 Task: Create List Links in Board Market Share Growth Strategy to Workspace Brand Management
Action: Mouse moved to (726, 377)
Screenshot: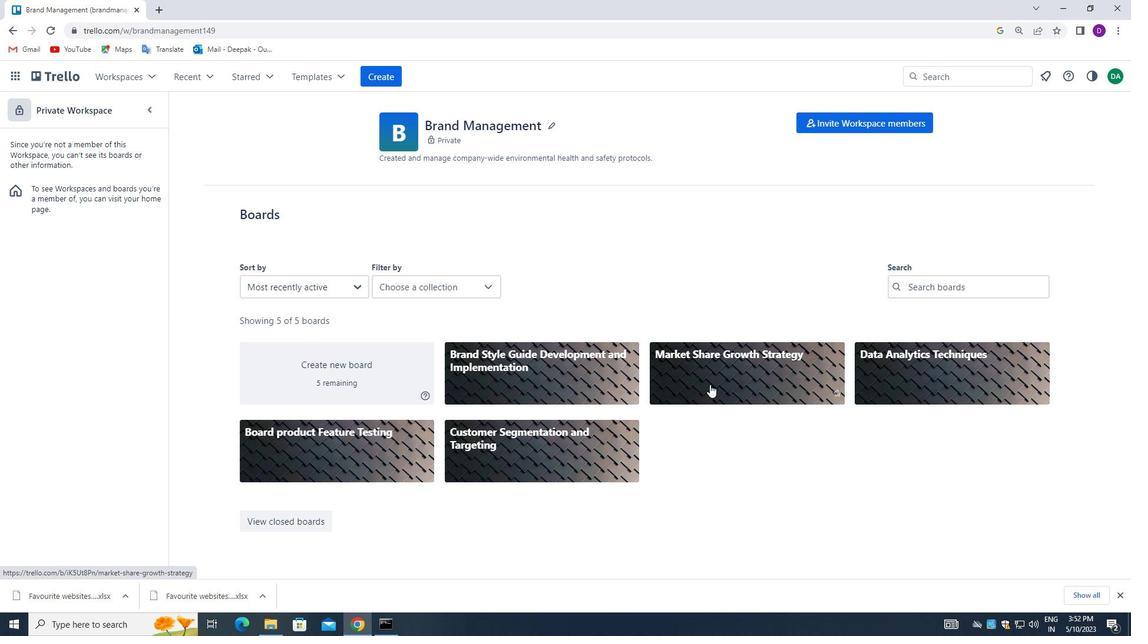 
Action: Mouse pressed left at (726, 377)
Screenshot: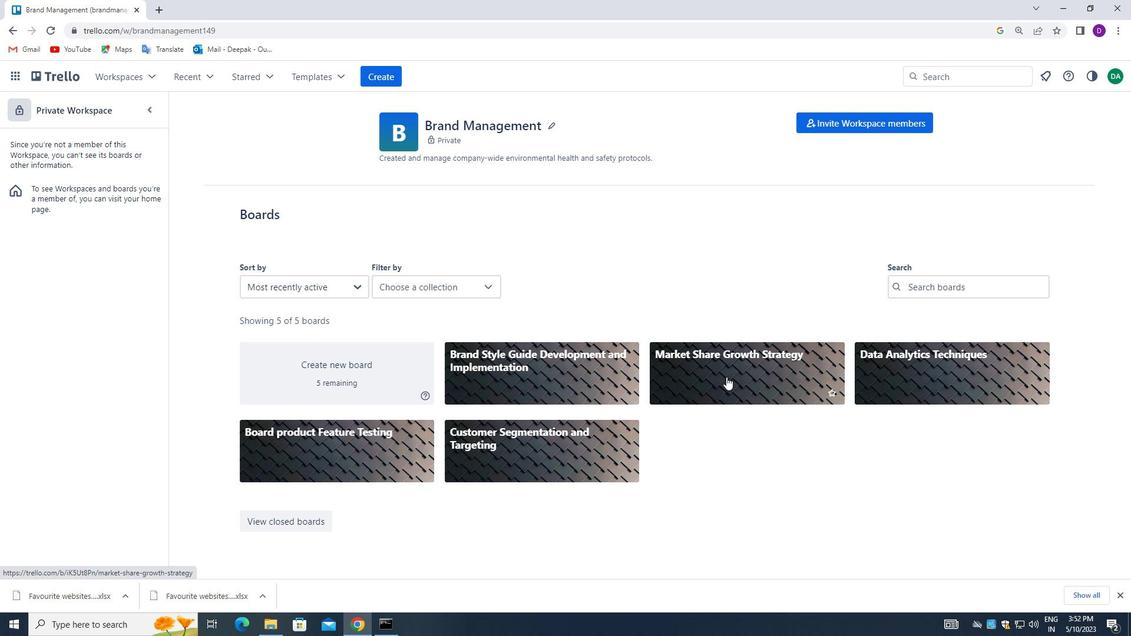 
Action: Mouse moved to (603, 152)
Screenshot: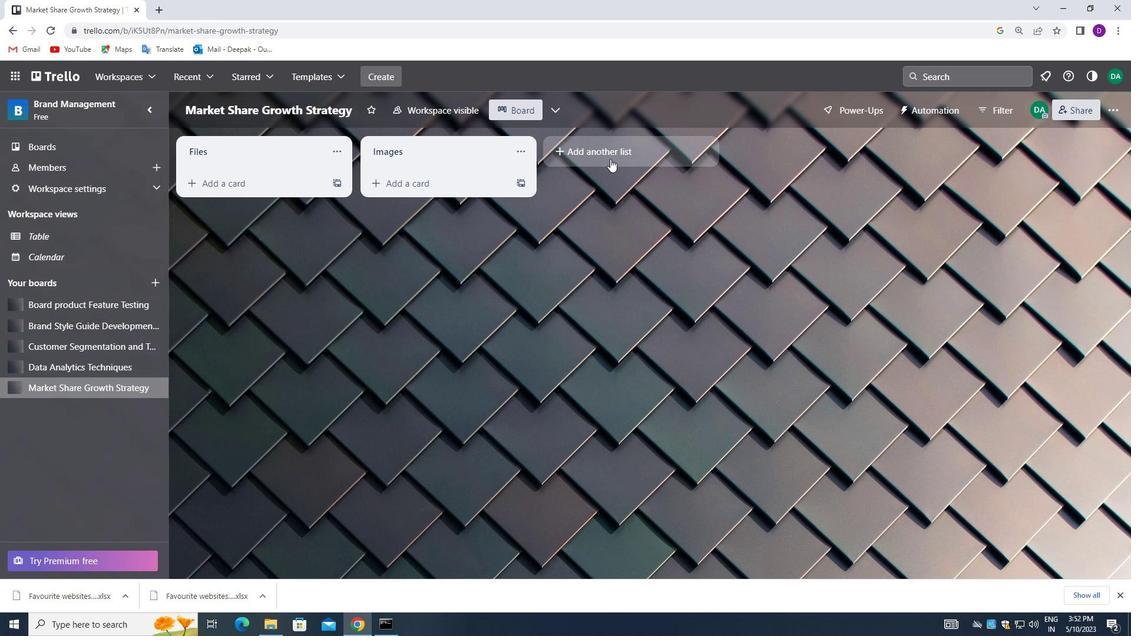 
Action: Mouse pressed left at (603, 152)
Screenshot: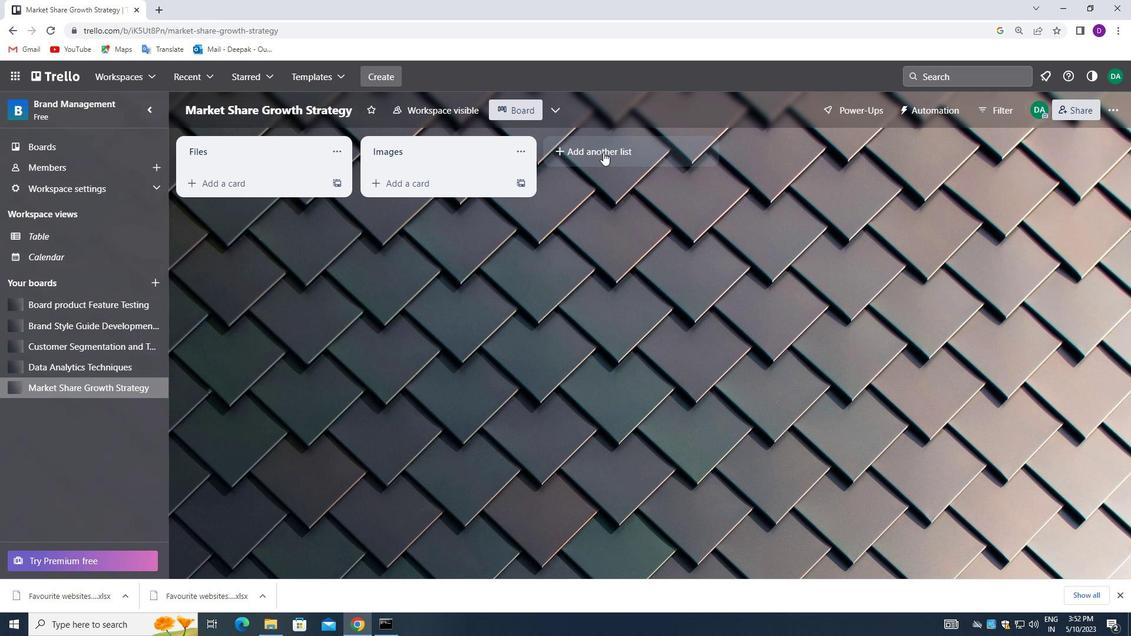 
Action: Mouse moved to (594, 154)
Screenshot: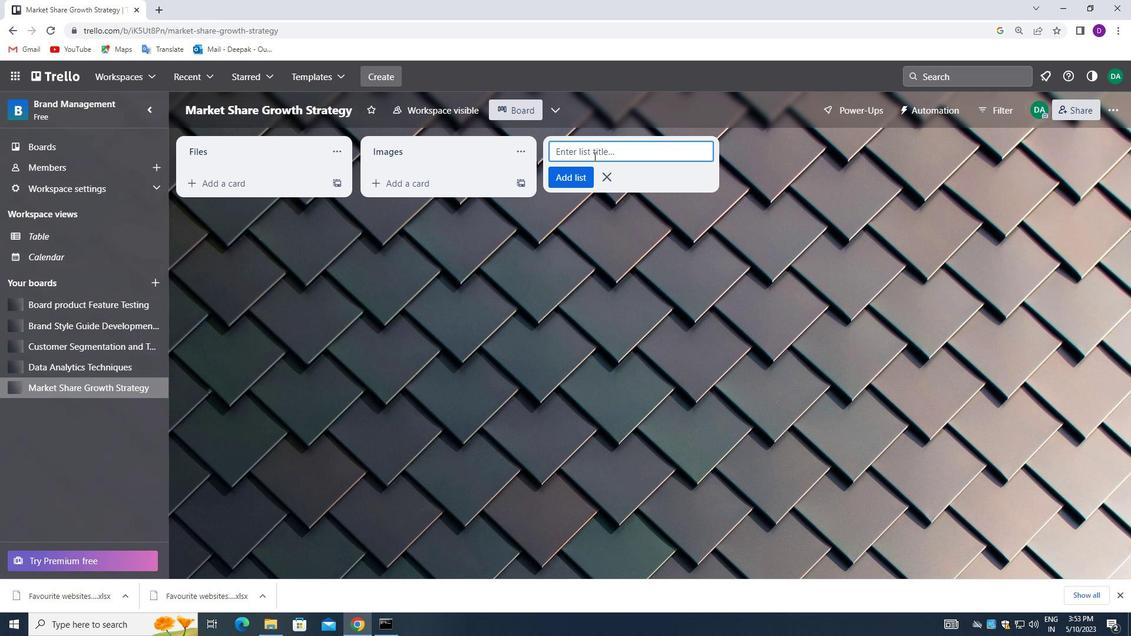 
Action: Mouse pressed left at (594, 154)
Screenshot: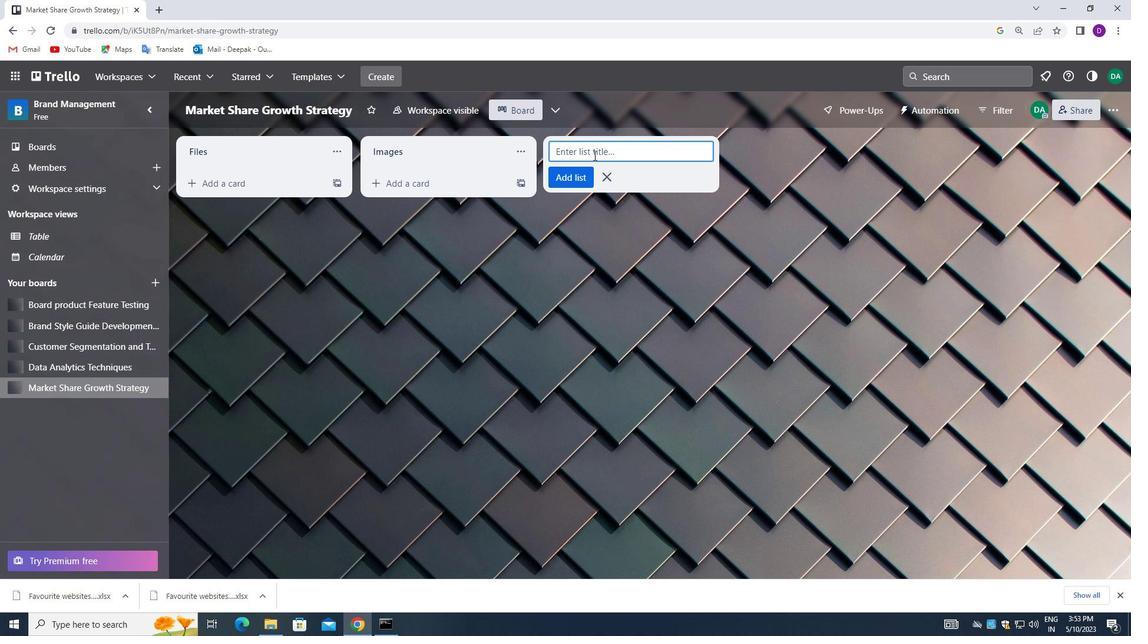 
Action: Mouse moved to (488, 251)
Screenshot: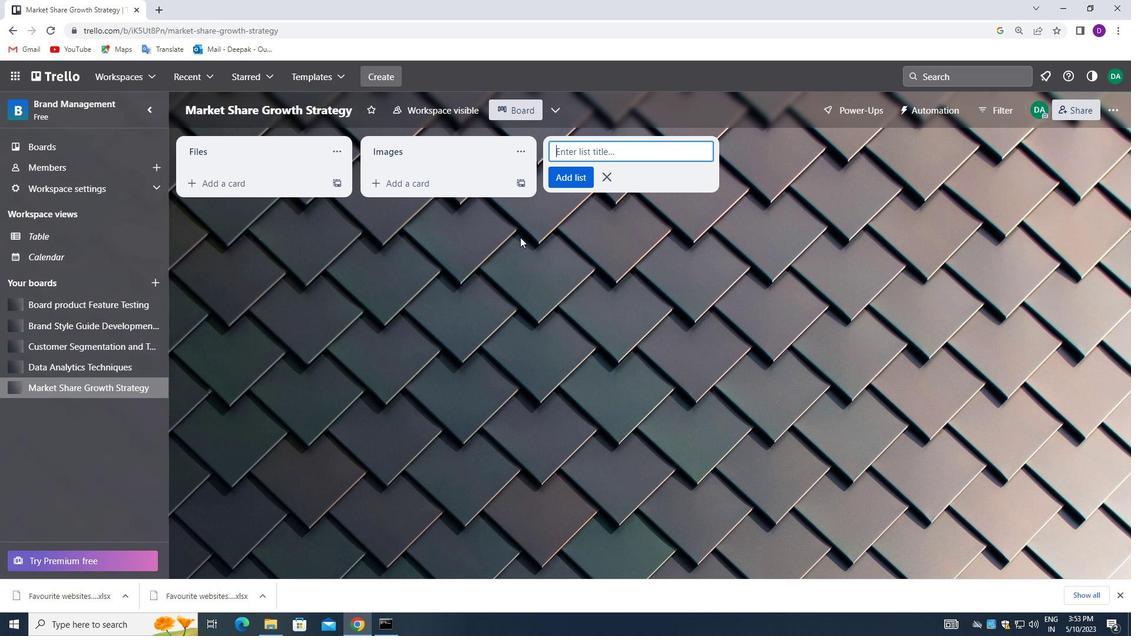
Action: Key pressed <Key.shift>LINKS
Screenshot: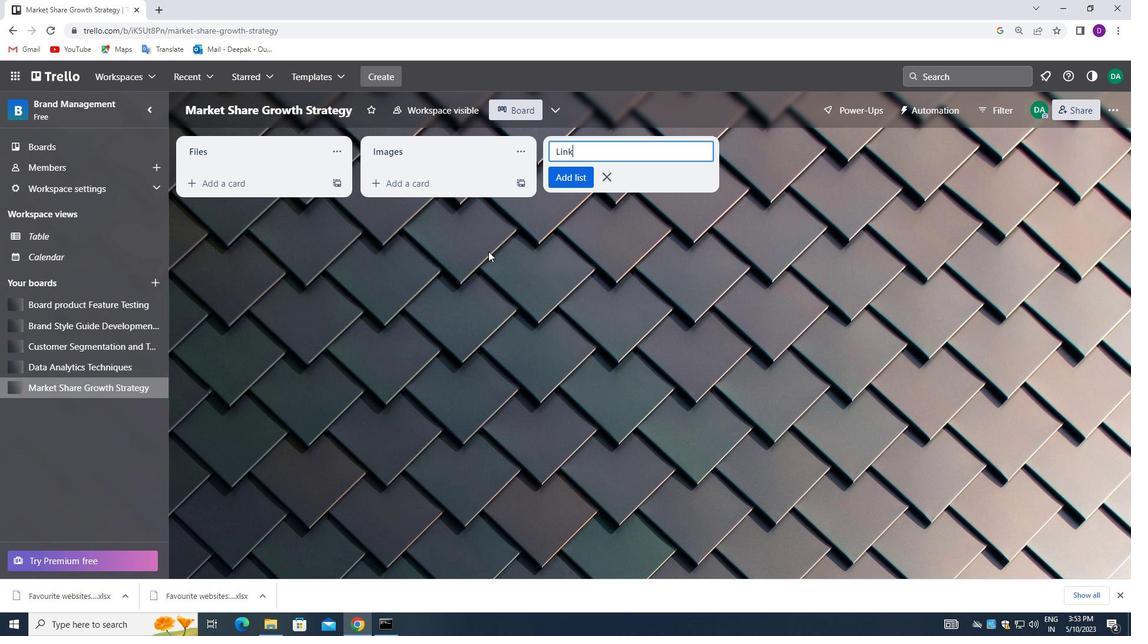 
Action: Mouse moved to (564, 175)
Screenshot: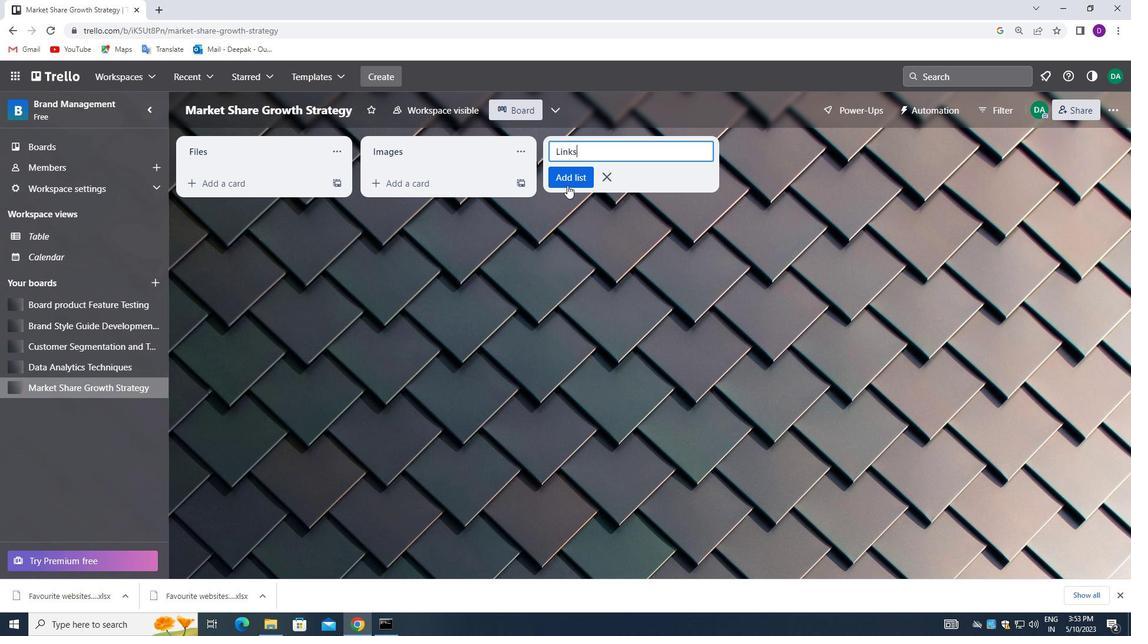 
Action: Mouse pressed left at (564, 175)
Screenshot: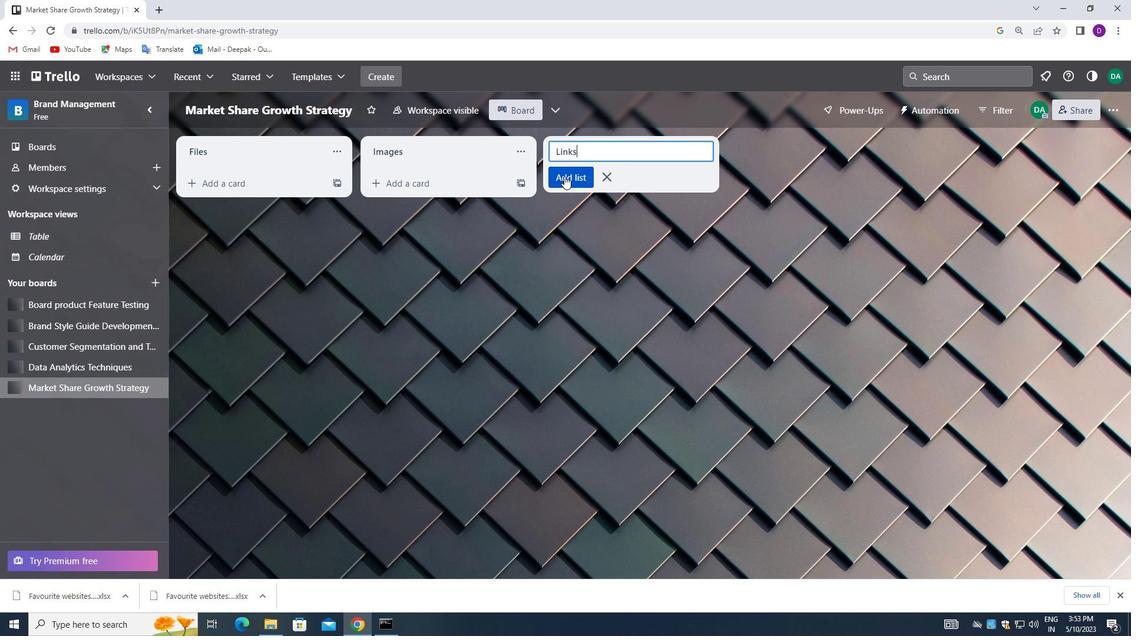 
Action: Mouse moved to (794, 287)
Screenshot: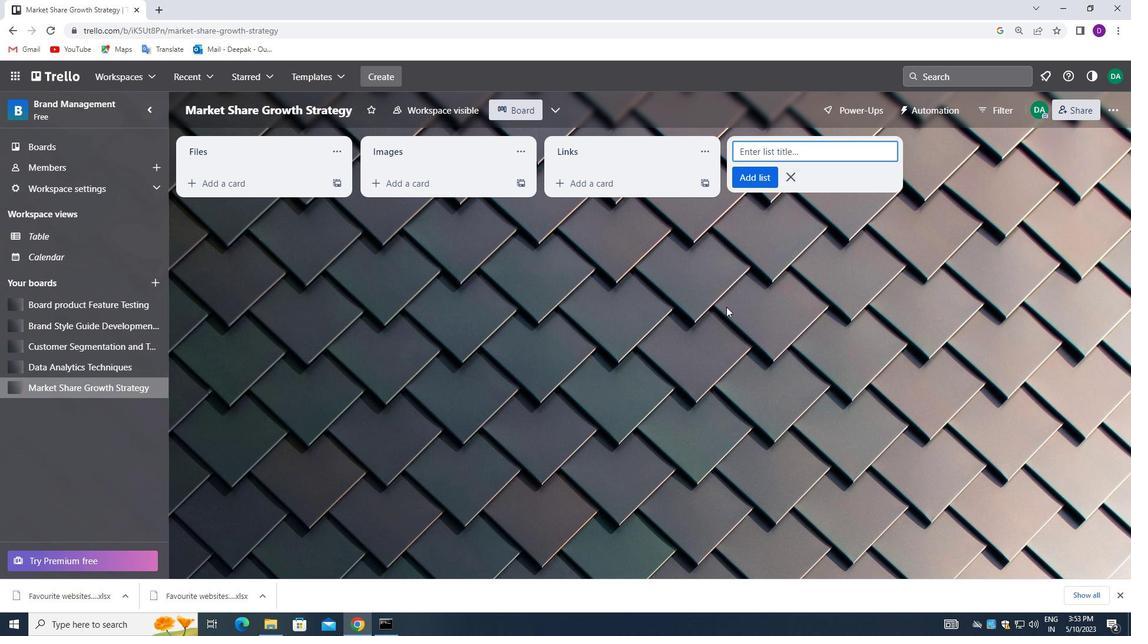 
